 Task: Create a rule when custom fields due date is cleared by anyone.
Action: Mouse moved to (1125, 289)
Screenshot: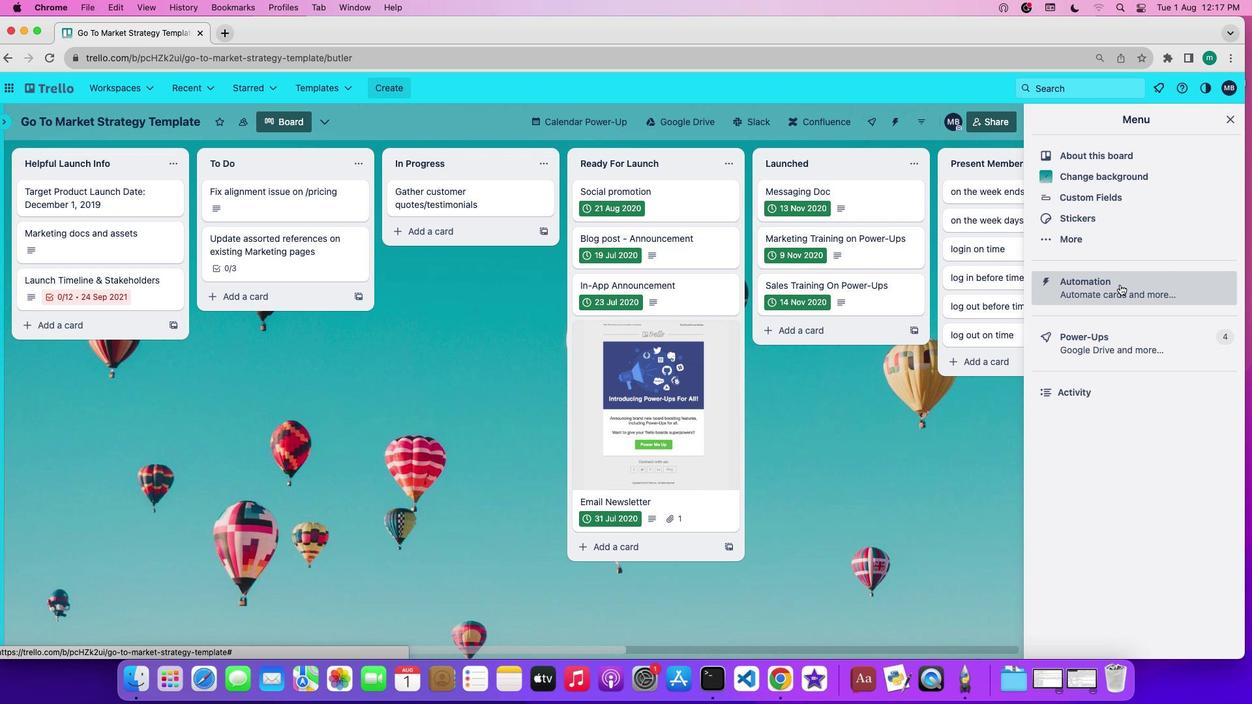 
Action: Mouse pressed left at (1125, 289)
Screenshot: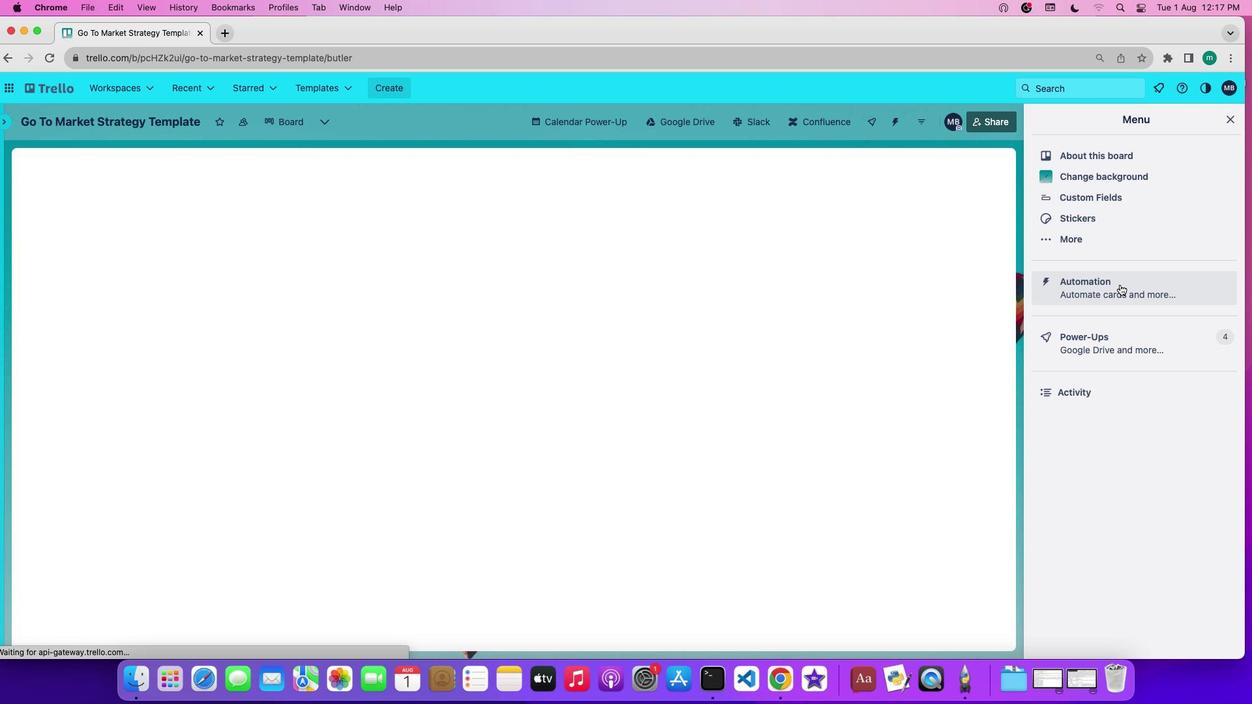 
Action: Mouse moved to (64, 234)
Screenshot: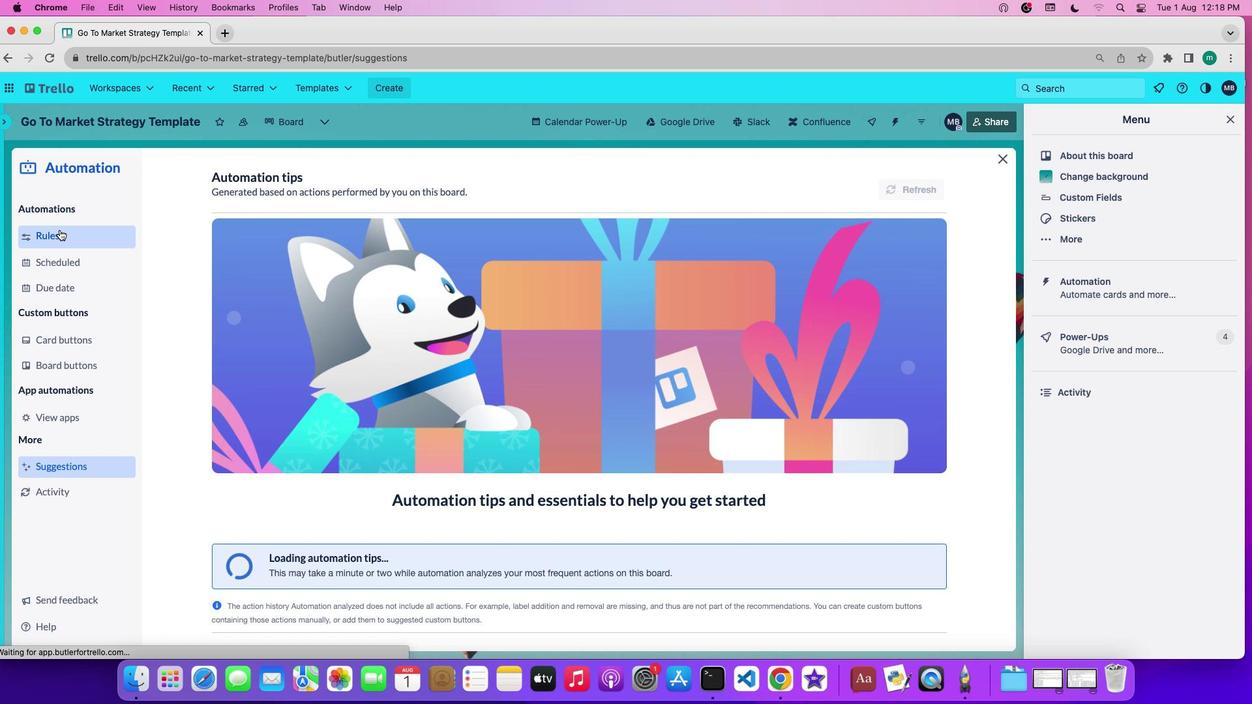 
Action: Mouse pressed left at (64, 234)
Screenshot: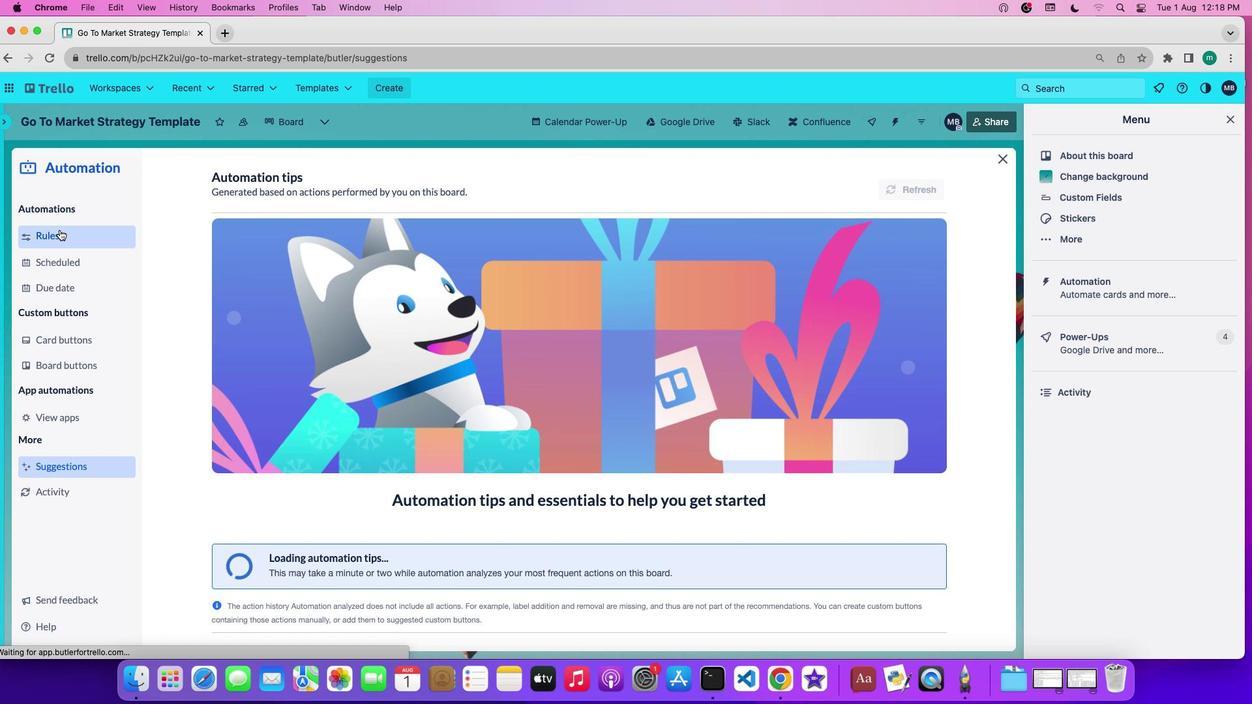 
Action: Mouse moved to (280, 473)
Screenshot: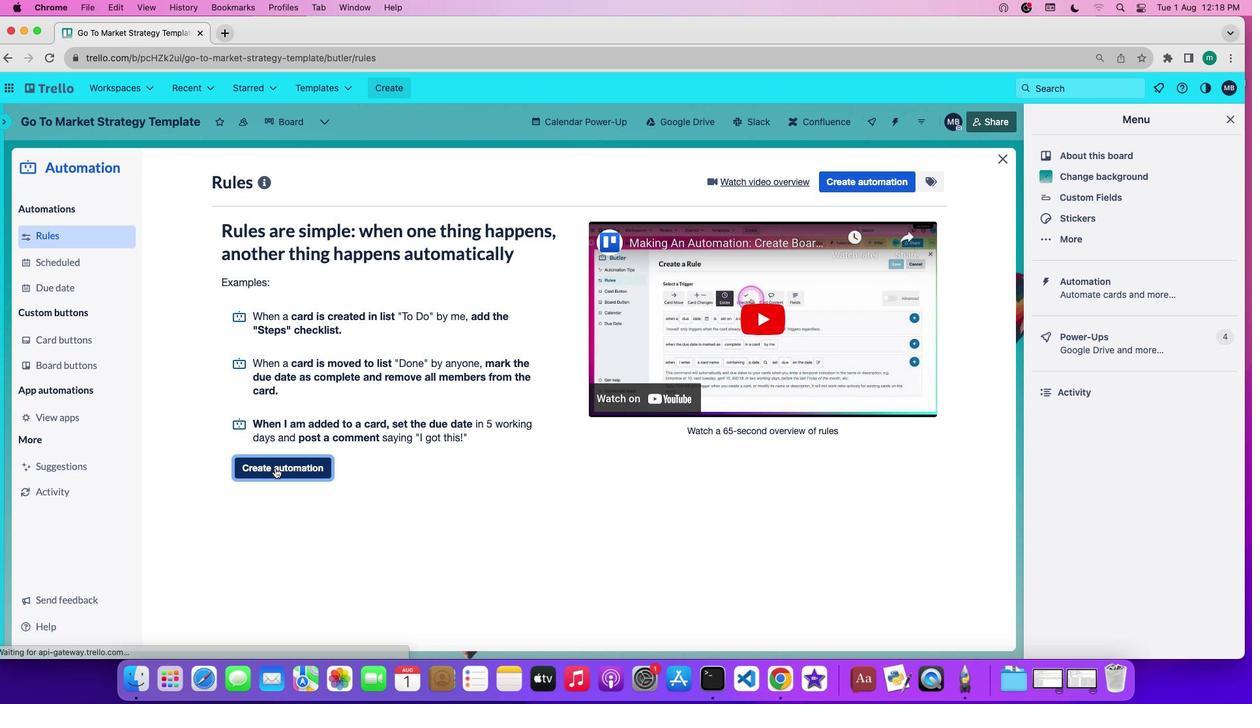 
Action: Mouse pressed left at (280, 473)
Screenshot: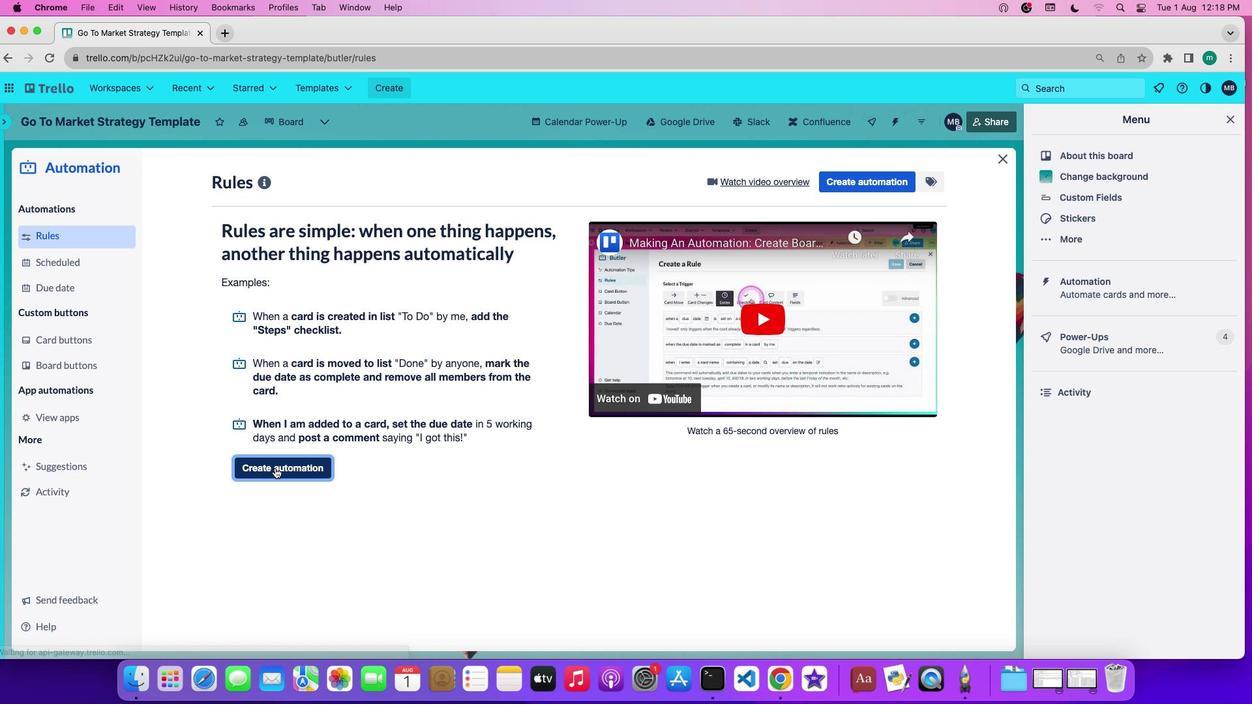 
Action: Mouse moved to (592, 308)
Screenshot: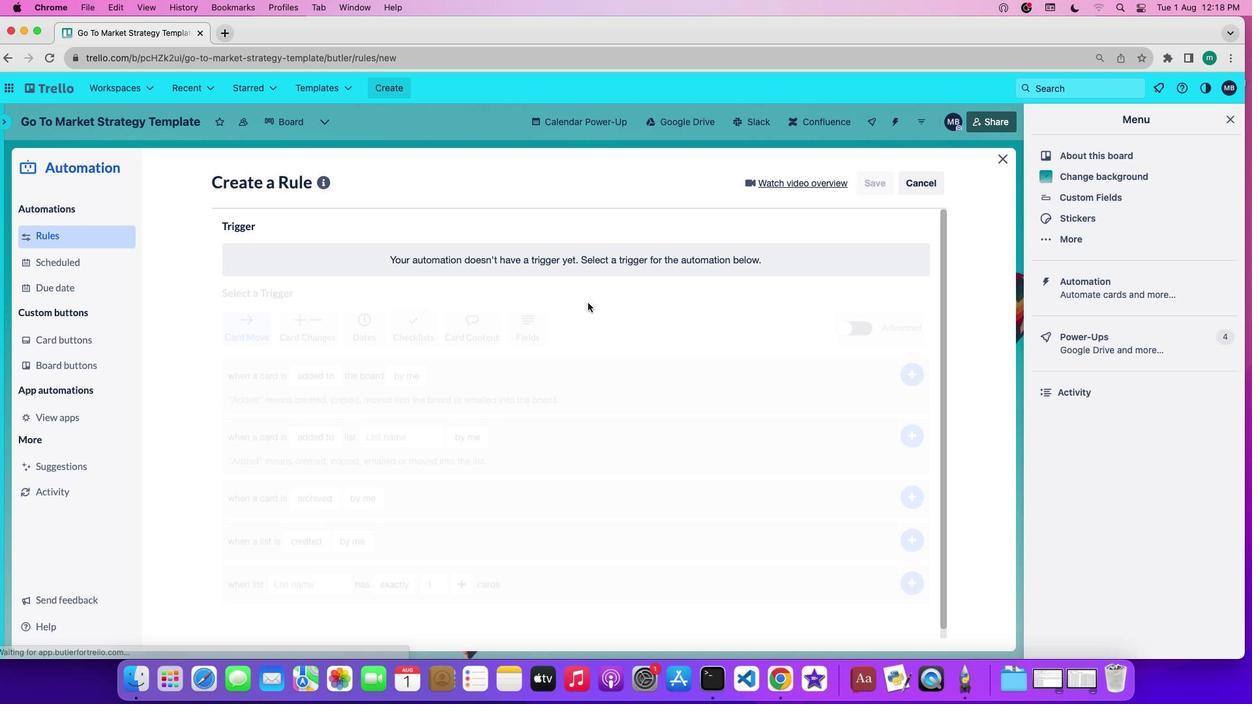 
Action: Mouse pressed left at (592, 308)
Screenshot: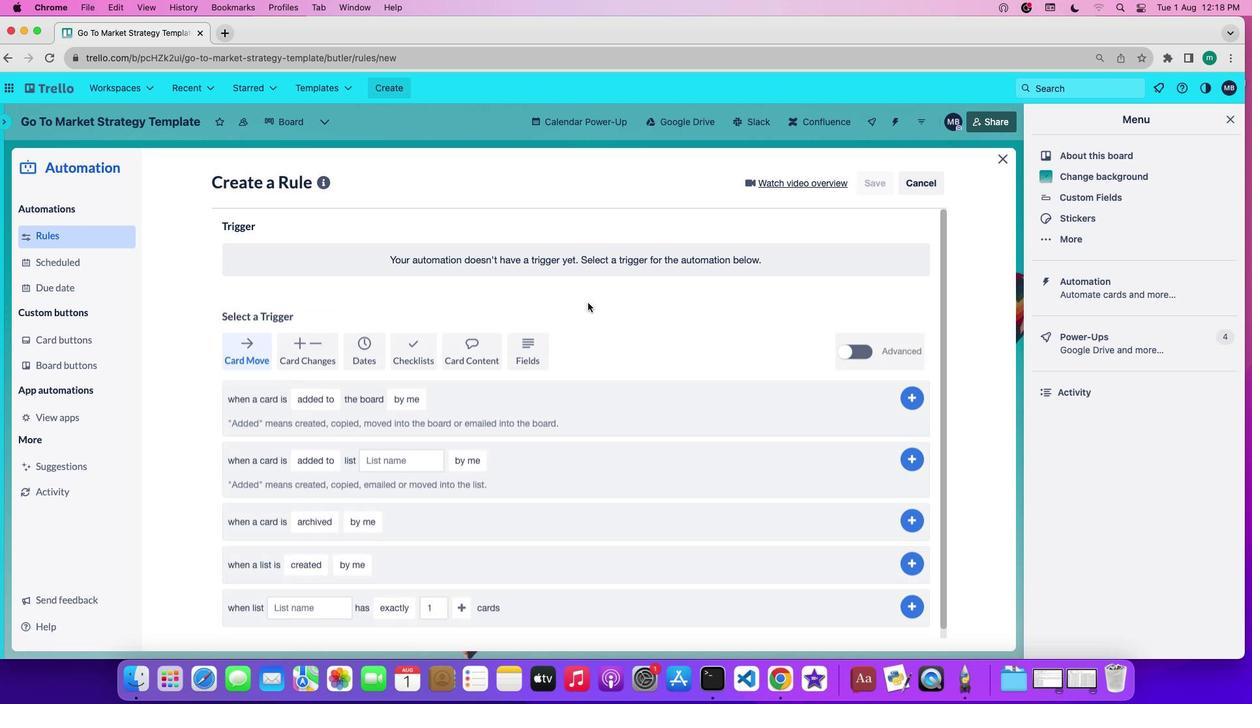 
Action: Mouse moved to (528, 363)
Screenshot: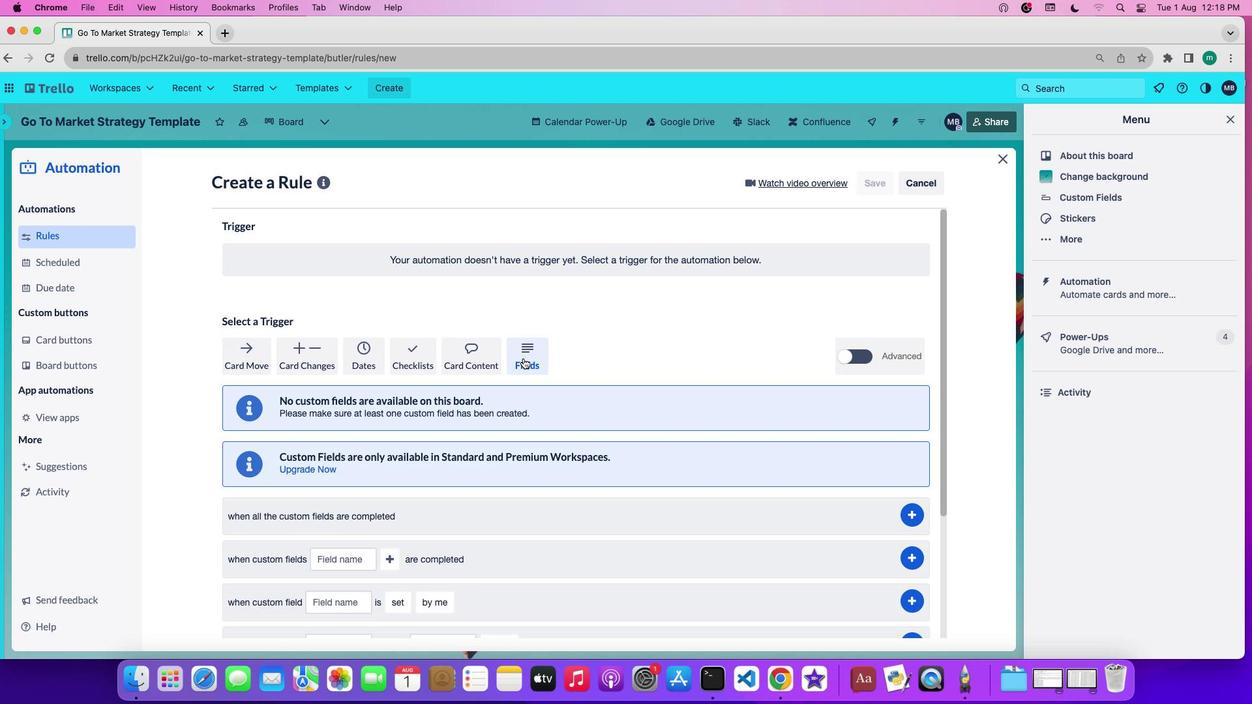 
Action: Mouse pressed left at (528, 363)
Screenshot: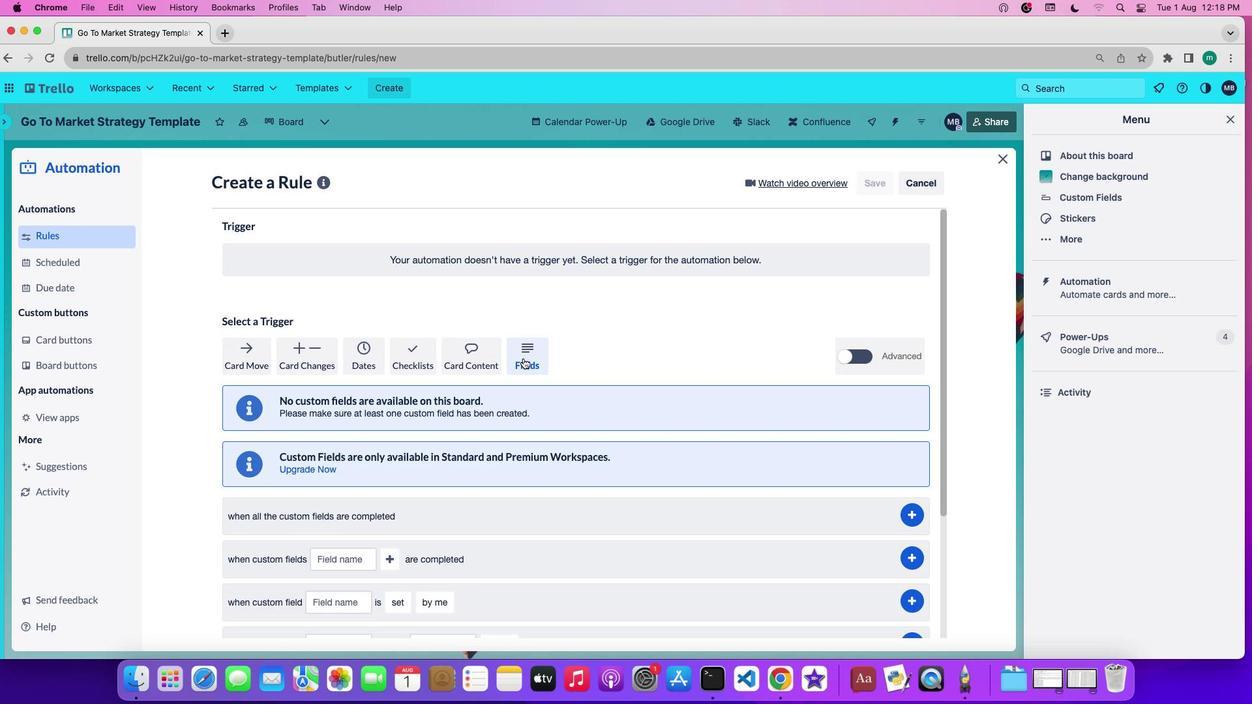 
Action: Mouse moved to (442, 490)
Screenshot: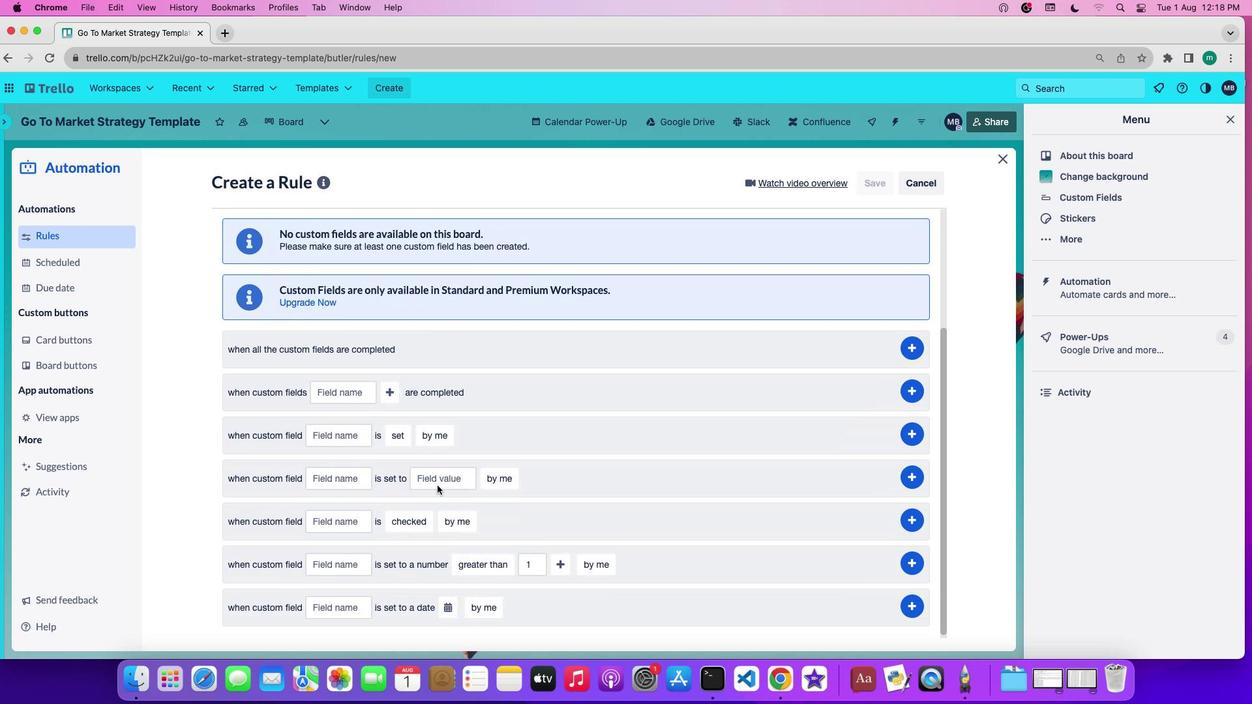 
Action: Mouse scrolled (442, 490) with delta (5, 4)
Screenshot: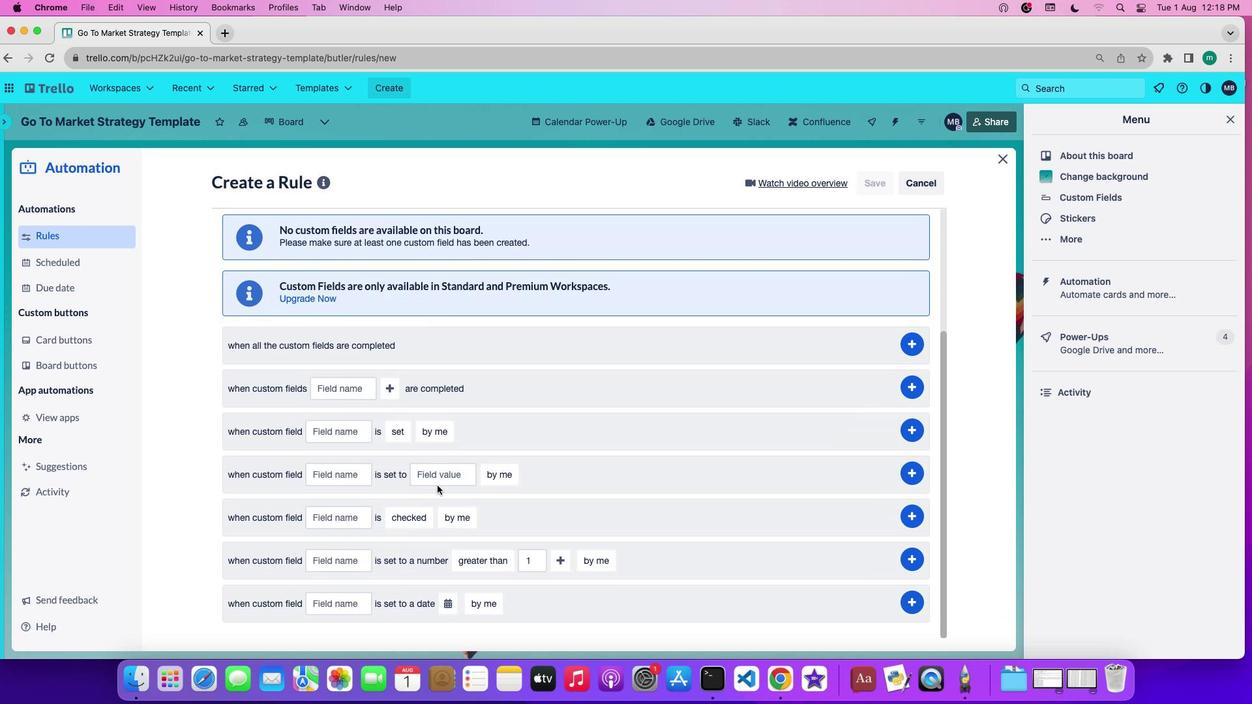
Action: Mouse scrolled (442, 490) with delta (5, 4)
Screenshot: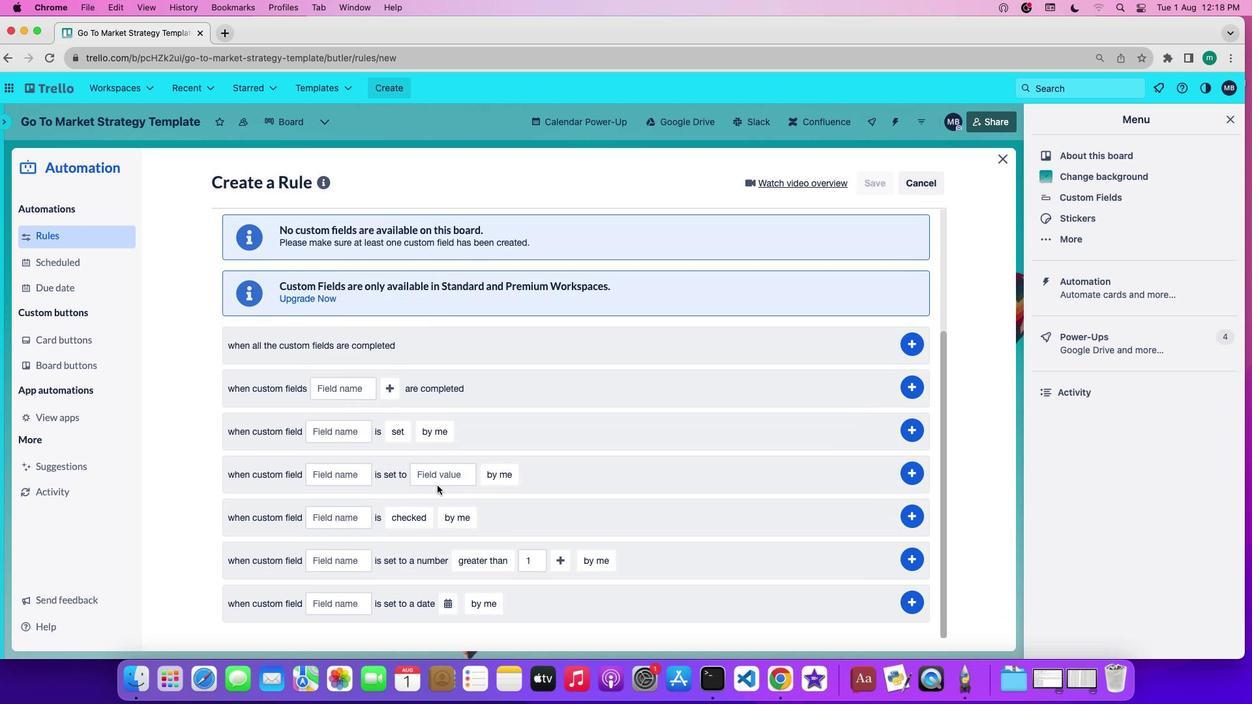 
Action: Mouse scrolled (442, 490) with delta (5, 3)
Screenshot: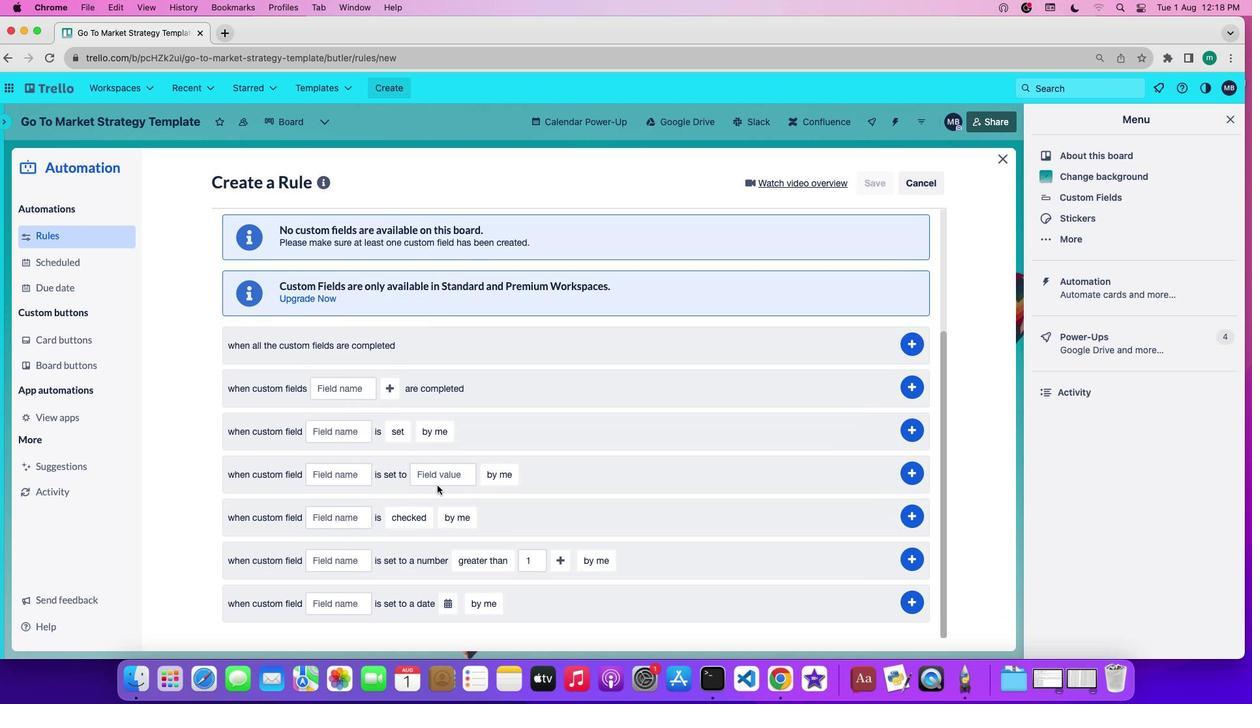 
Action: Mouse scrolled (442, 490) with delta (5, 3)
Screenshot: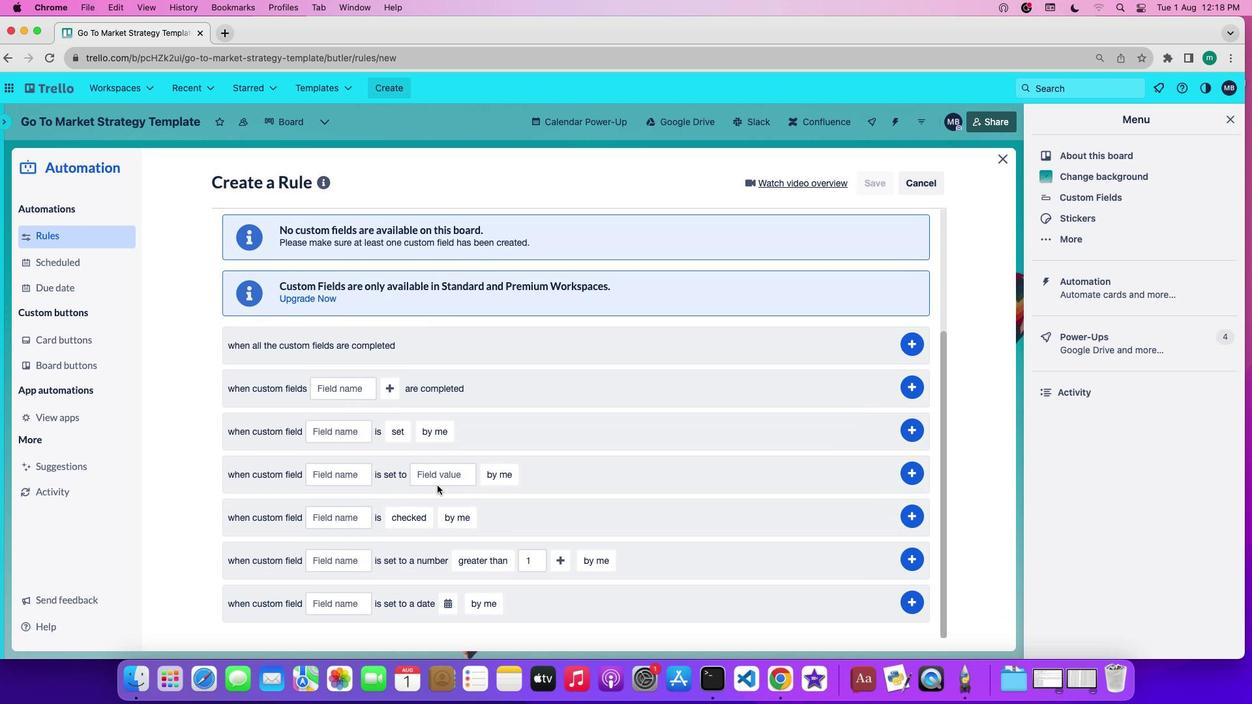 
Action: Mouse moved to (360, 443)
Screenshot: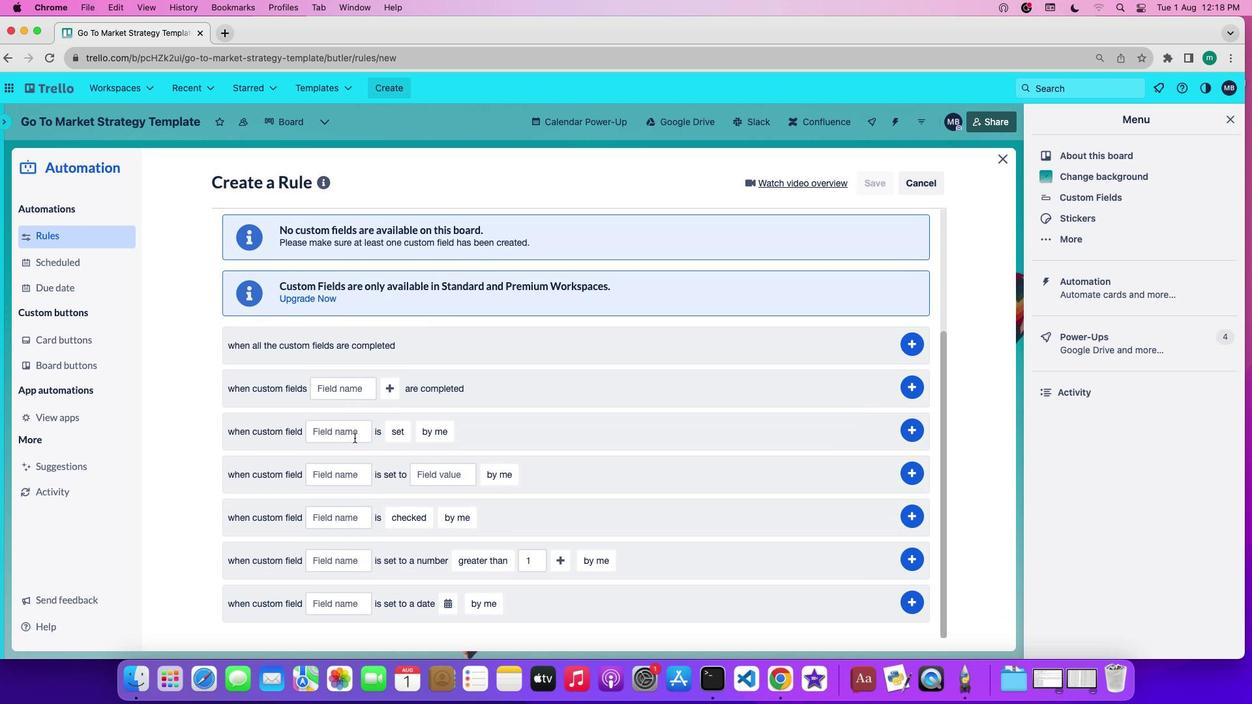
Action: Mouse pressed left at (360, 443)
Screenshot: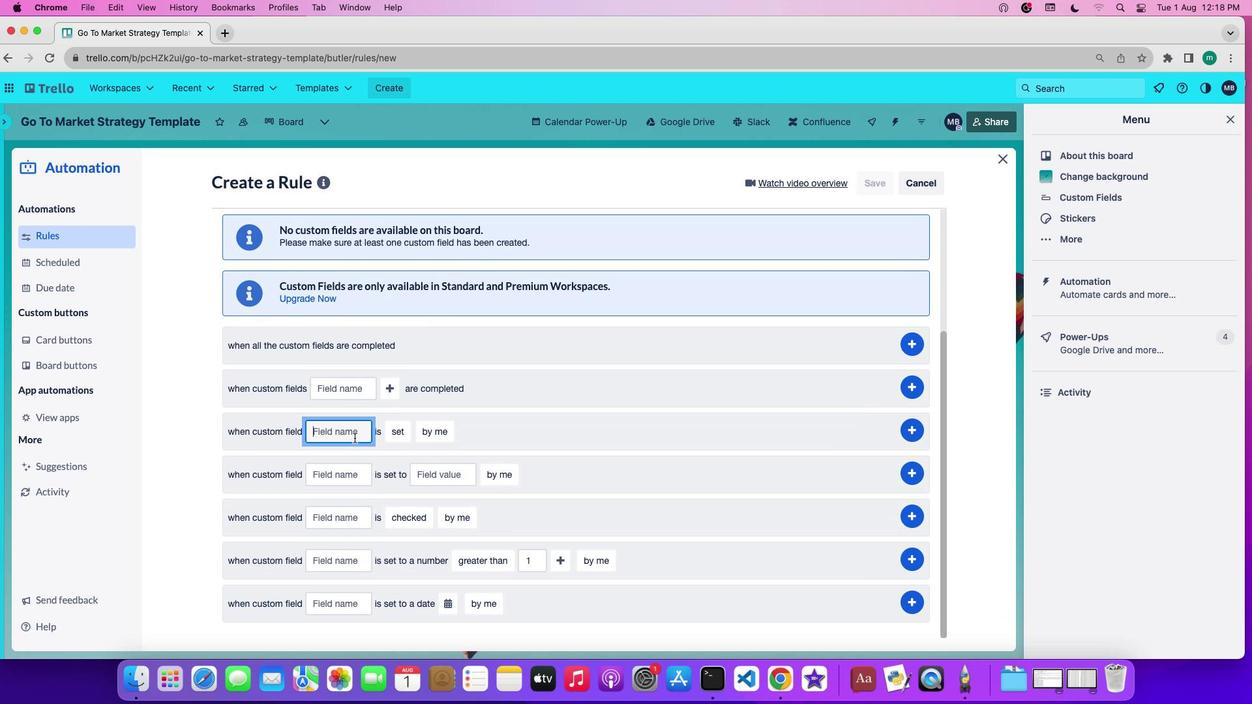 
Action: Key pressed Key.shift'd''u''e'Key.space'd''a''t''e'
Screenshot: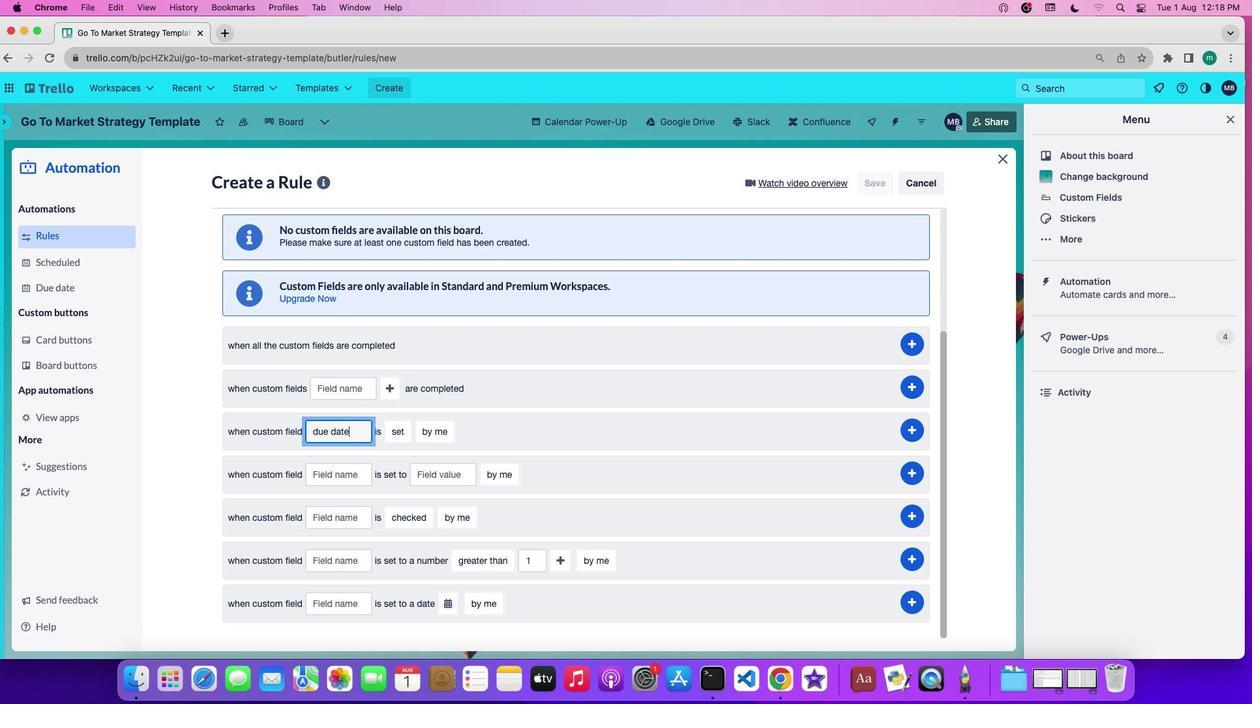 
Action: Mouse moved to (398, 436)
Screenshot: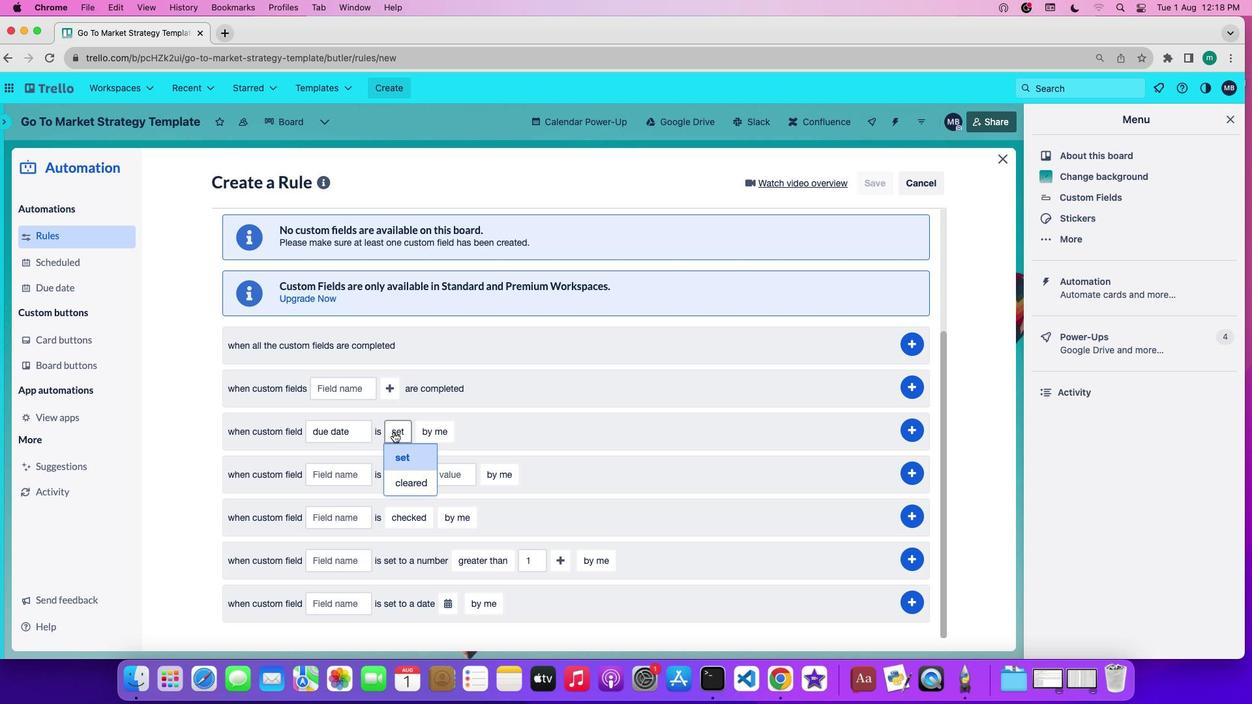 
Action: Mouse pressed left at (398, 436)
Screenshot: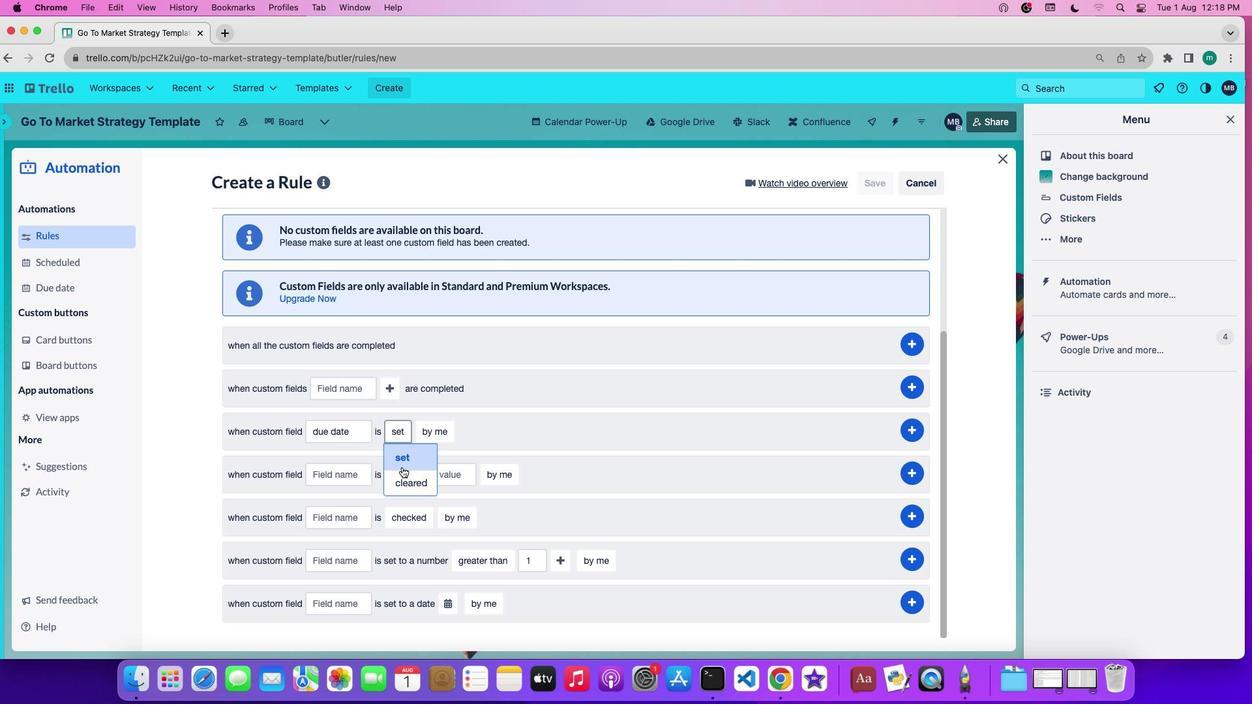 
Action: Mouse moved to (407, 487)
Screenshot: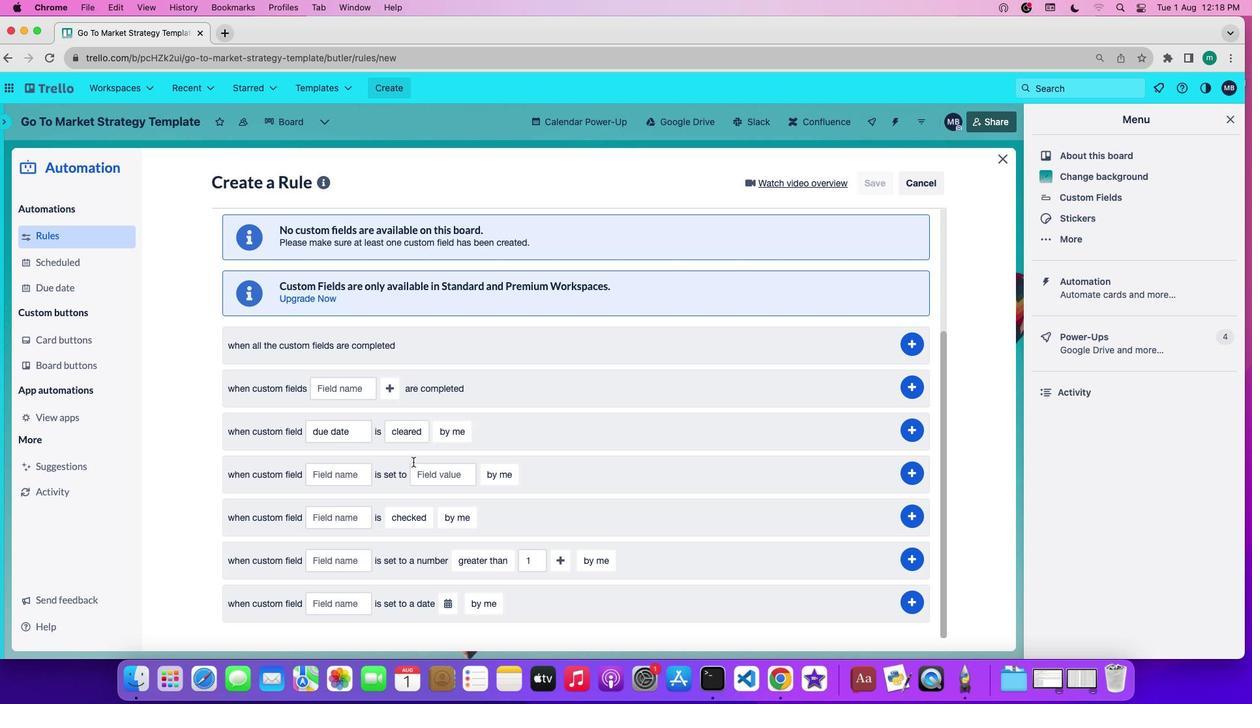 
Action: Mouse pressed left at (407, 487)
Screenshot: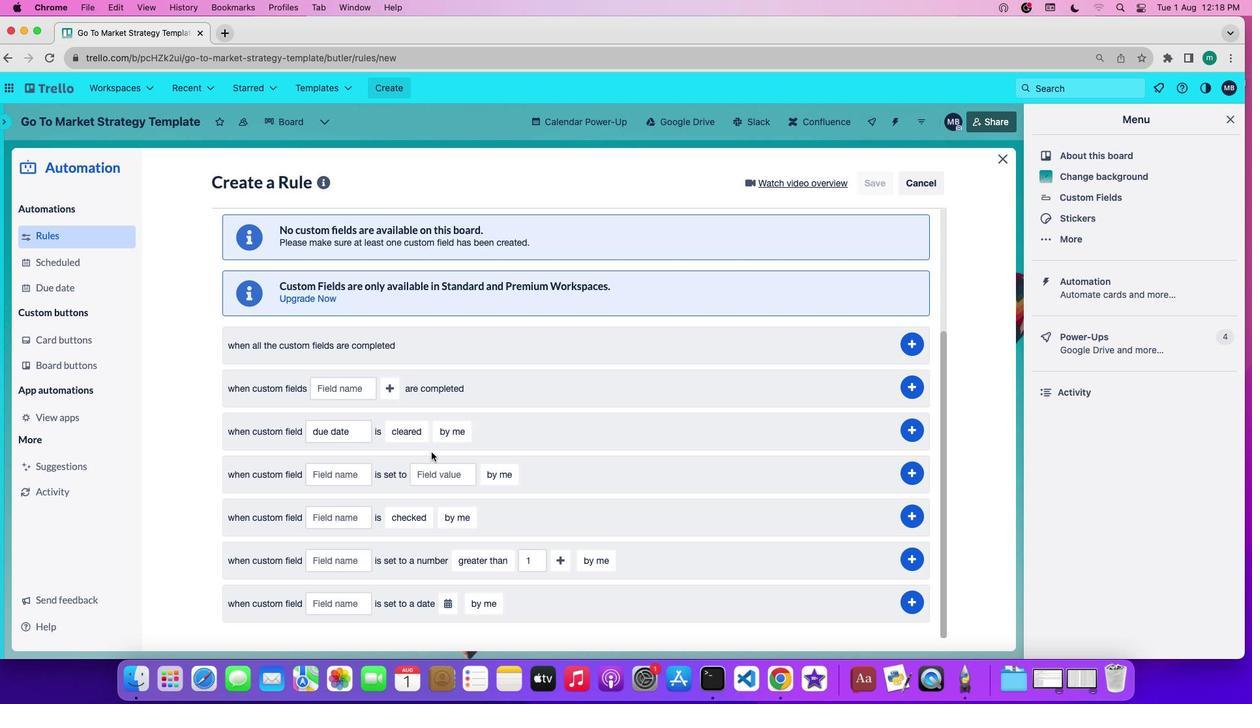 
Action: Mouse moved to (464, 435)
Screenshot: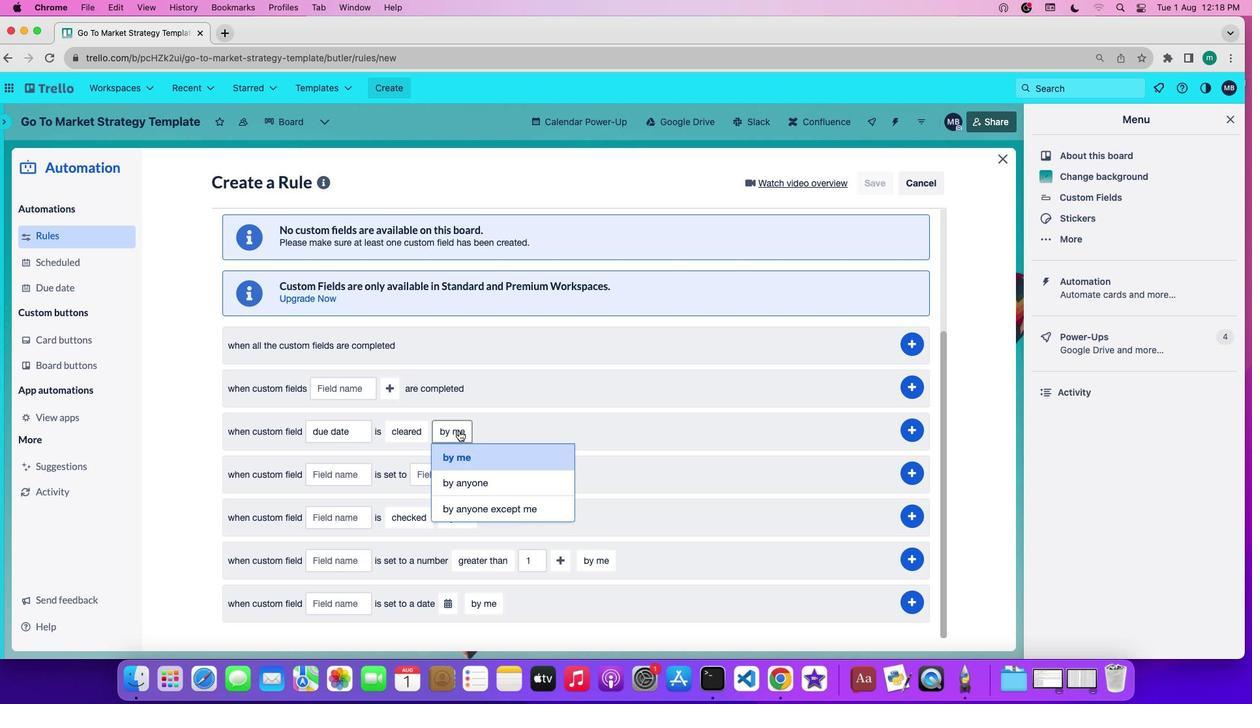 
Action: Mouse pressed left at (464, 435)
Screenshot: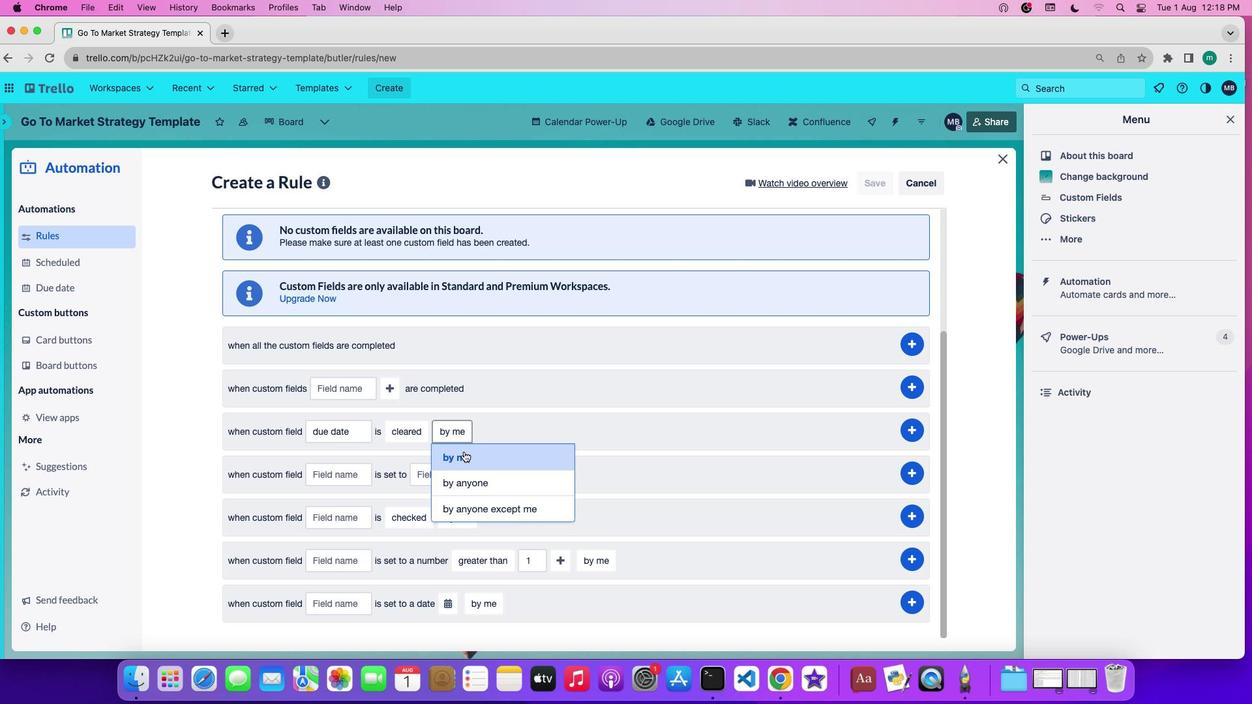 
Action: Mouse moved to (463, 485)
Screenshot: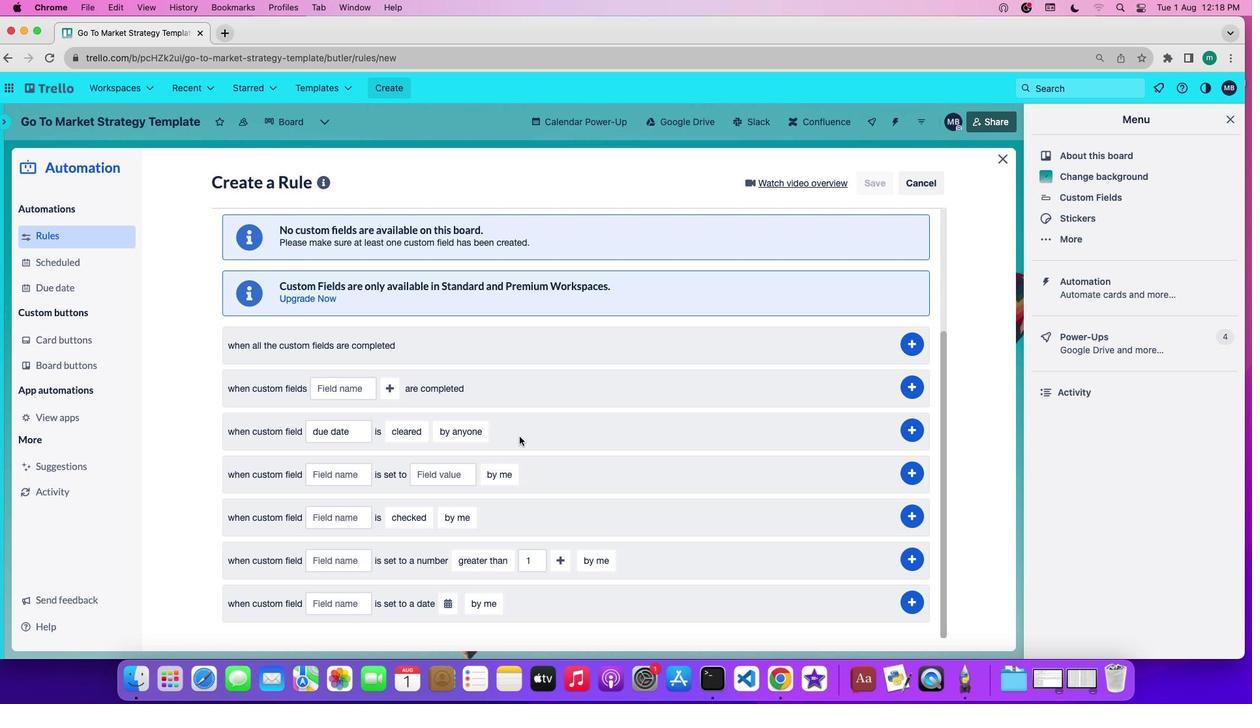 
Action: Mouse pressed left at (463, 485)
Screenshot: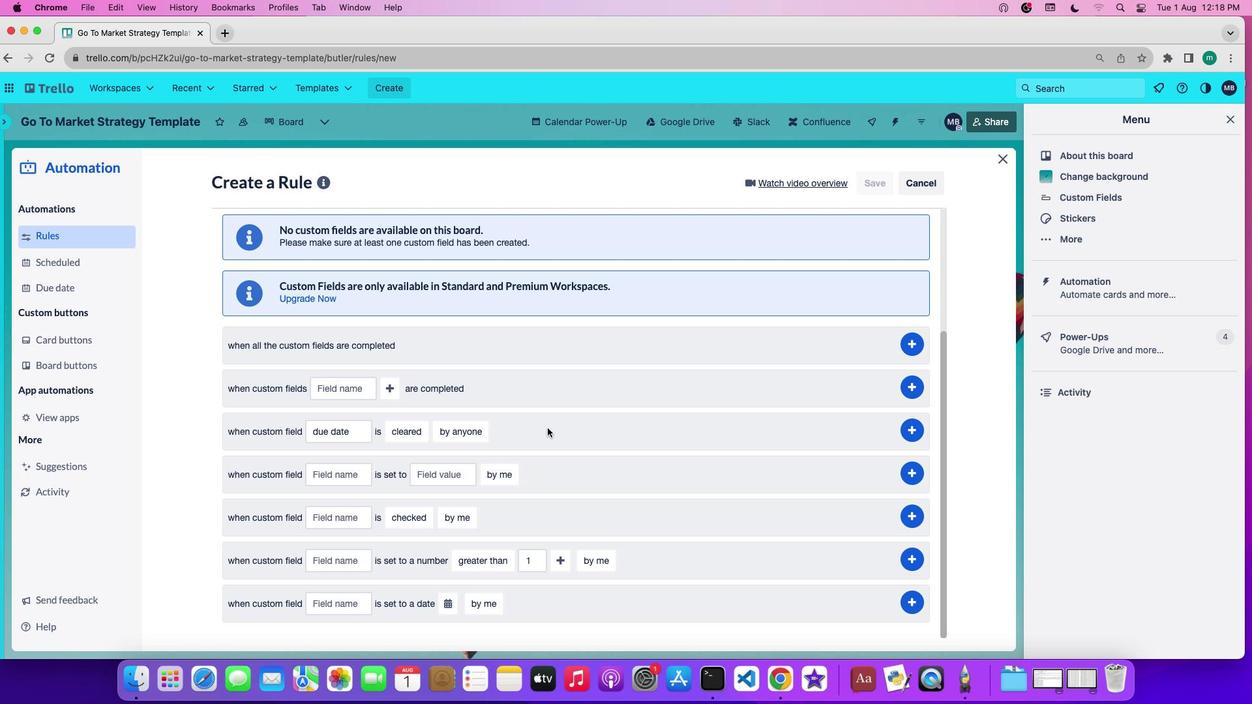 
Action: Mouse moved to (912, 433)
Screenshot: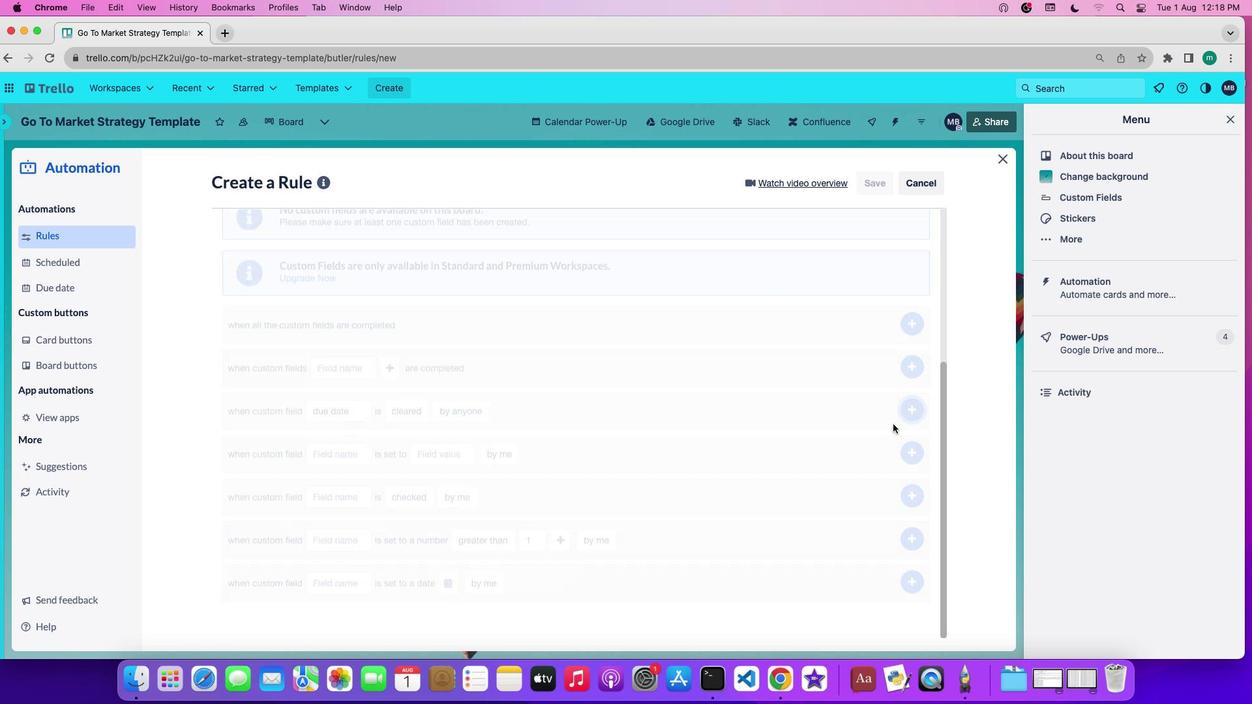 
Action: Mouse pressed left at (912, 433)
Screenshot: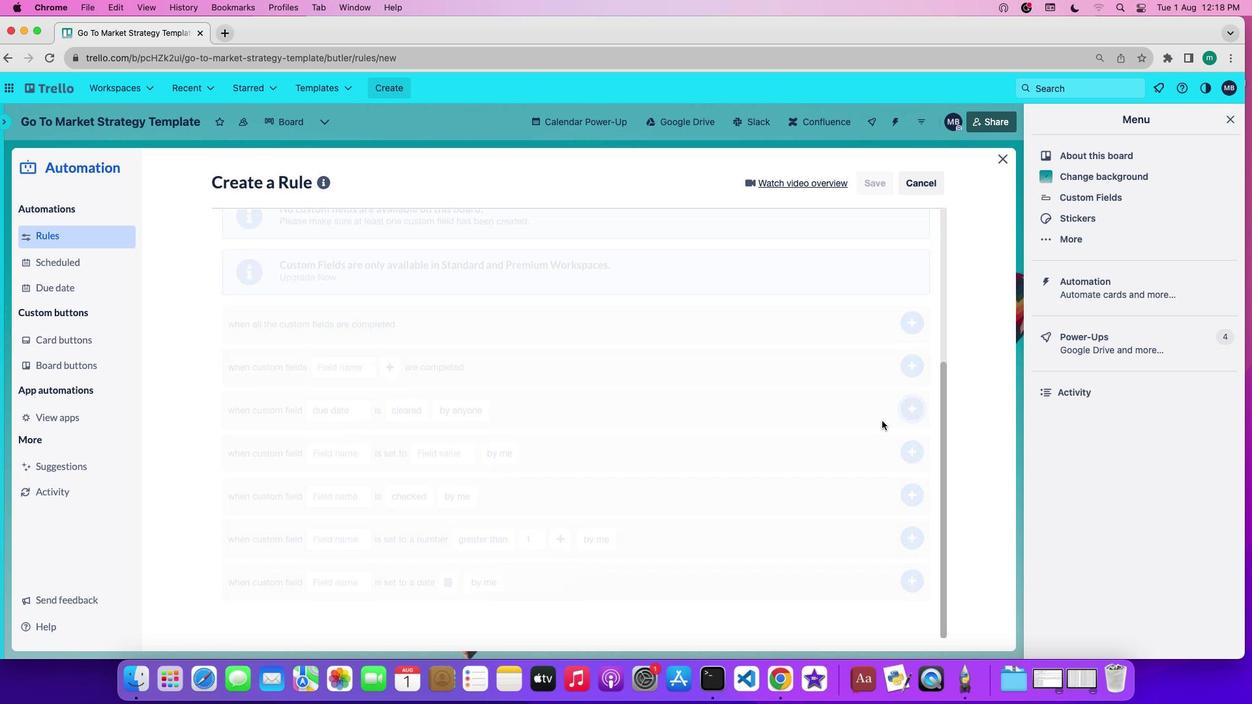 
Action: Mouse moved to (824, 407)
Screenshot: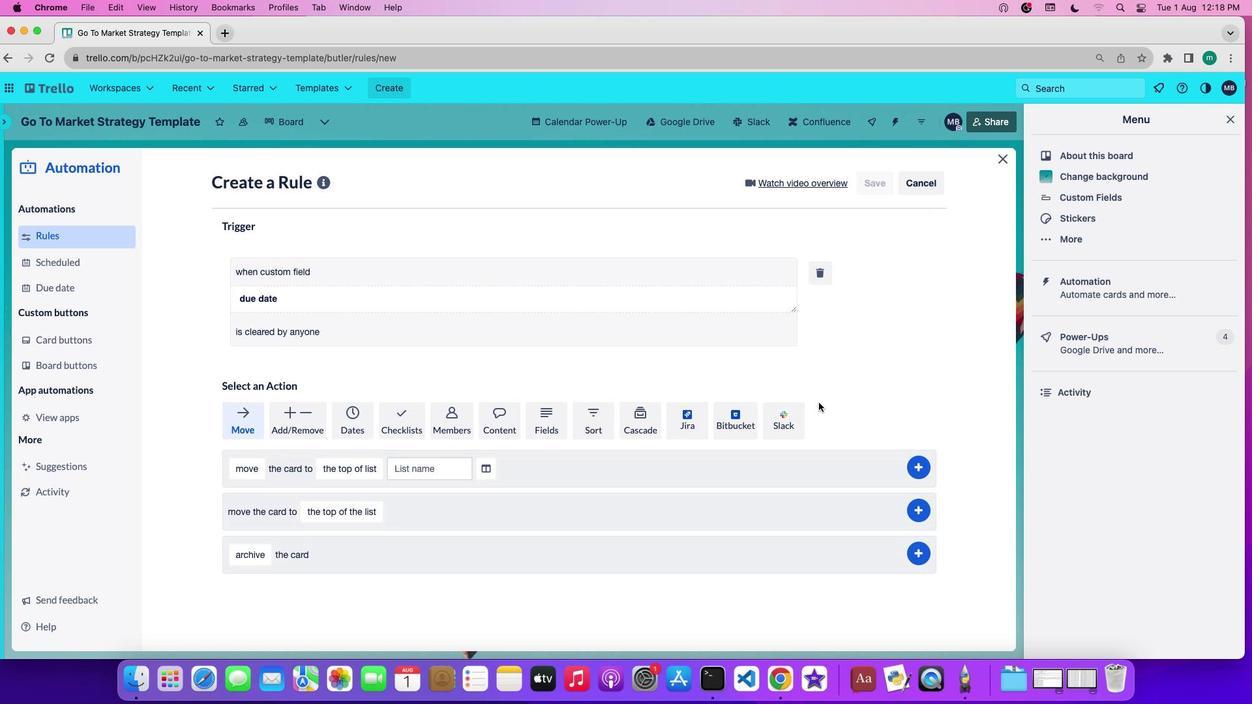 
